 Task: Sort the recently solved tickets in your group, group by Brand in ascending order.
Action: Mouse moved to (1, 211)
Screenshot: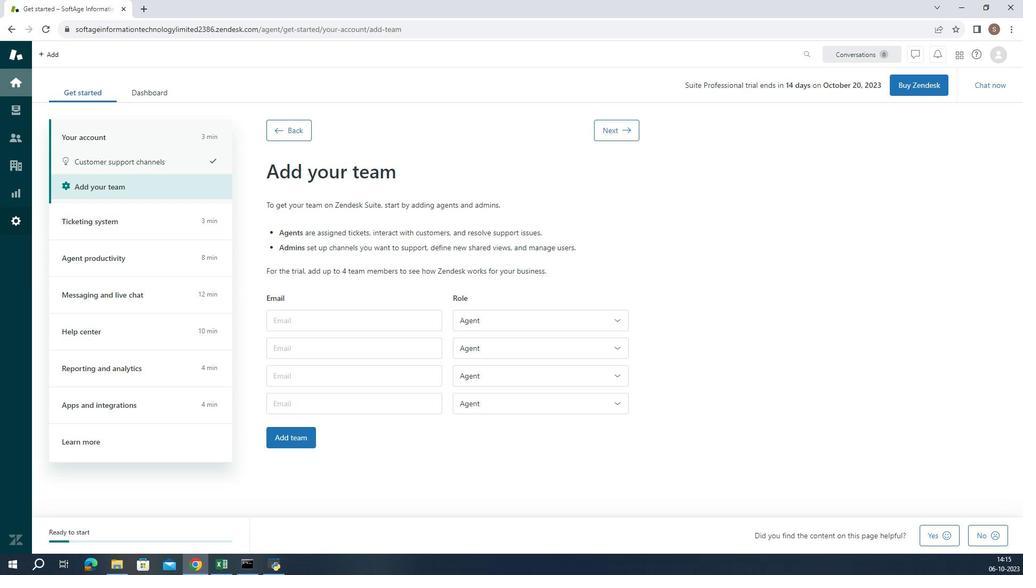 
Action: Mouse pressed left at (1, 211)
Screenshot: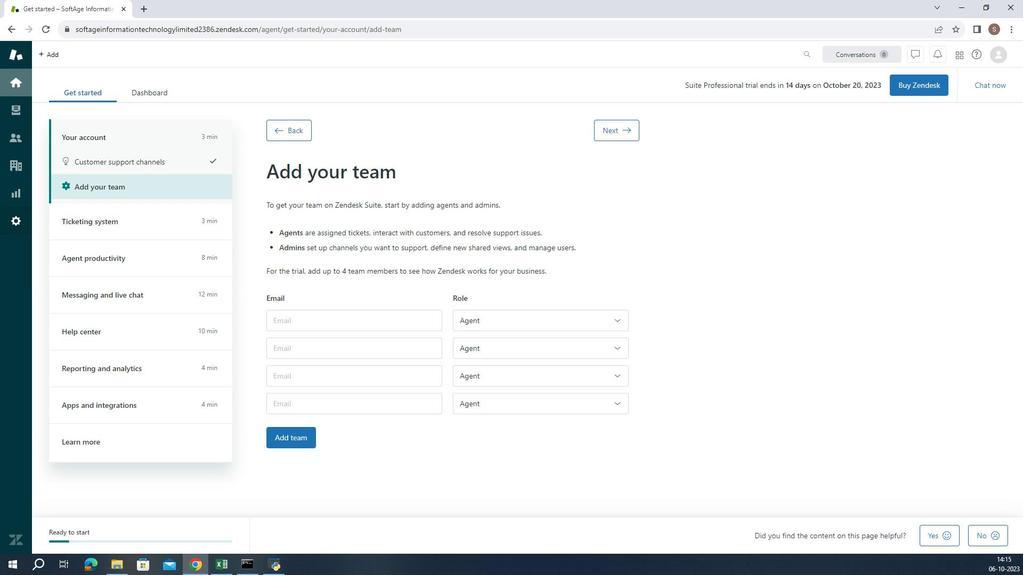 
Action: Mouse moved to (373, 504)
Screenshot: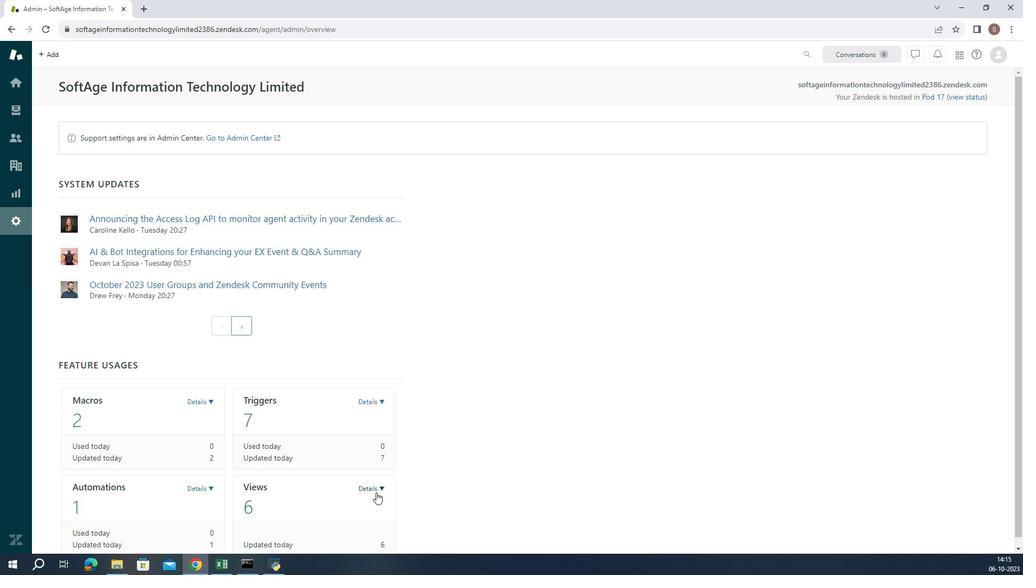 
Action: Mouse pressed left at (373, 504)
Screenshot: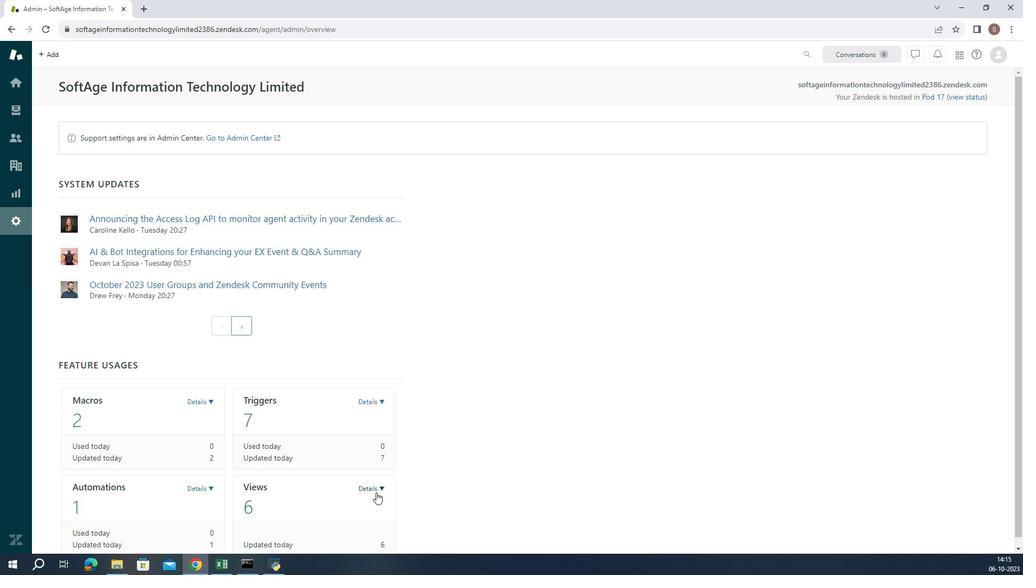 
Action: Mouse moved to (362, 537)
Screenshot: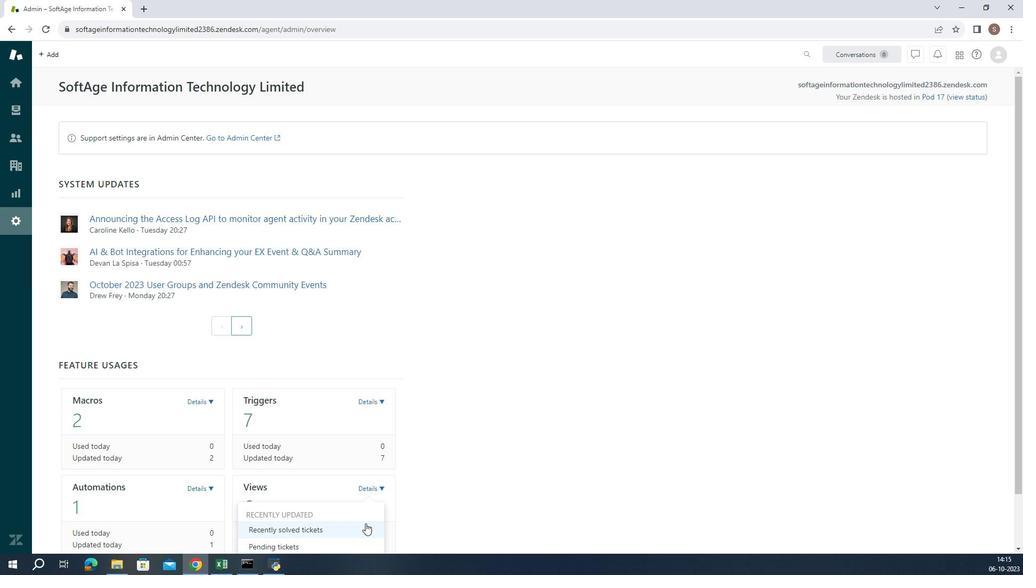 
Action: Mouse pressed left at (362, 537)
Screenshot: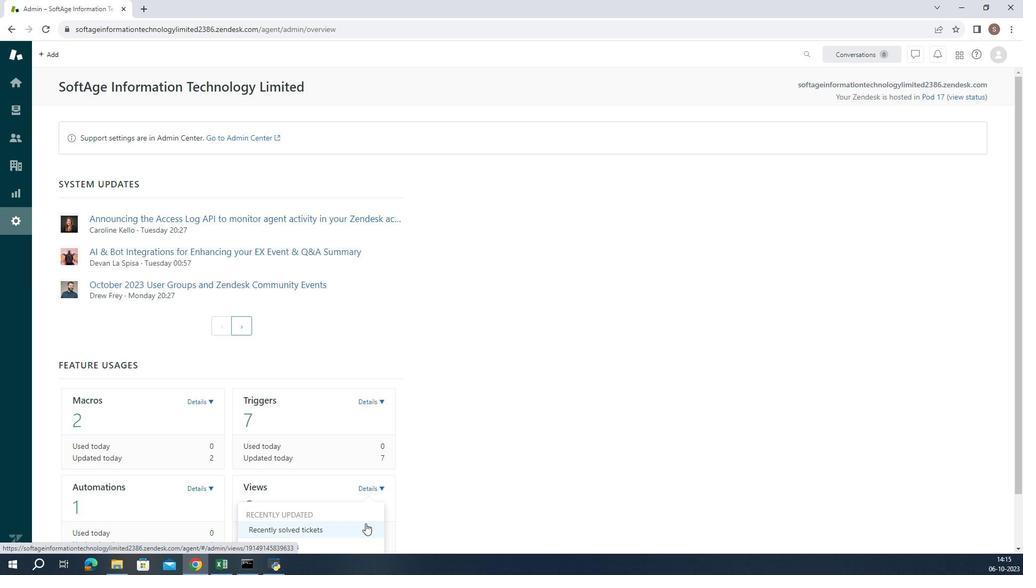 
Action: Mouse moved to (229, 368)
Screenshot: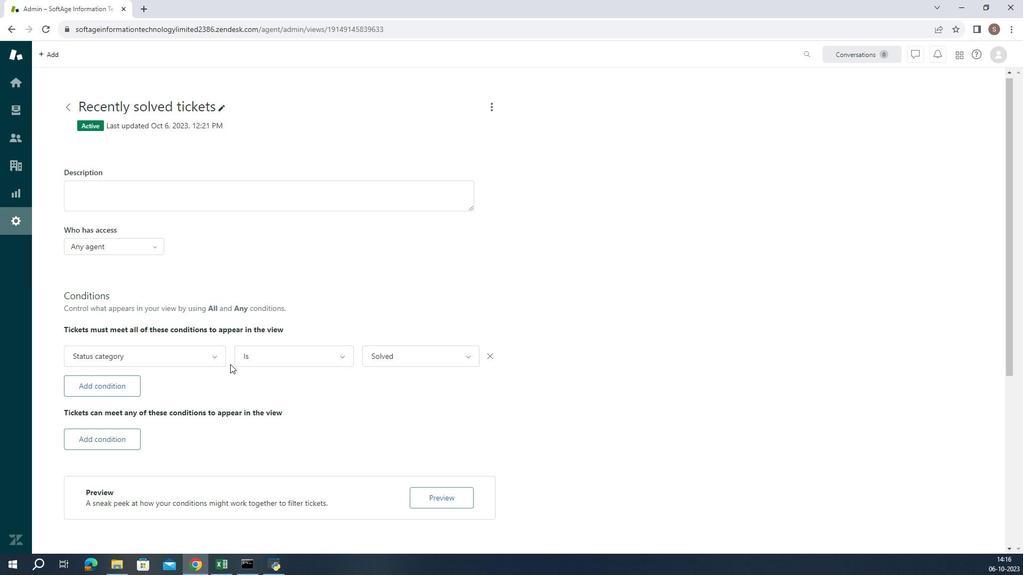 
Action: Mouse scrolled (229, 367) with delta (0, 0)
Screenshot: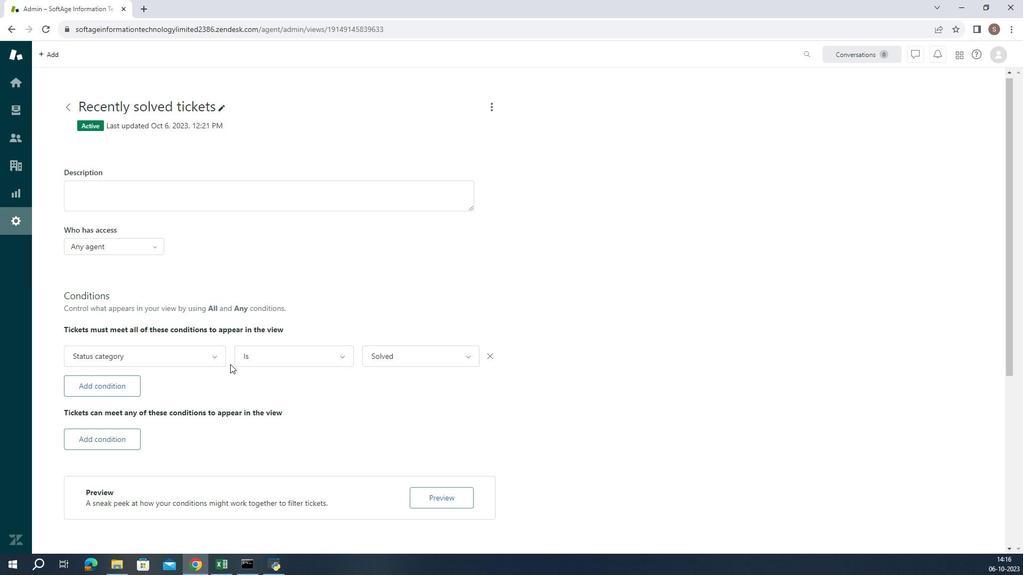 
Action: Mouse scrolled (229, 367) with delta (0, 0)
Screenshot: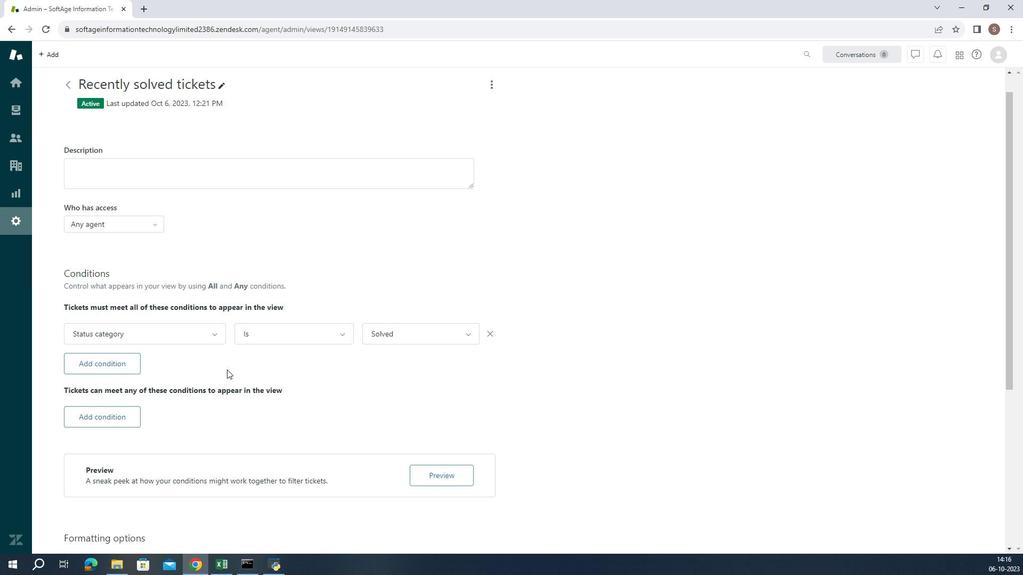 
Action: Mouse scrolled (229, 367) with delta (0, 0)
Screenshot: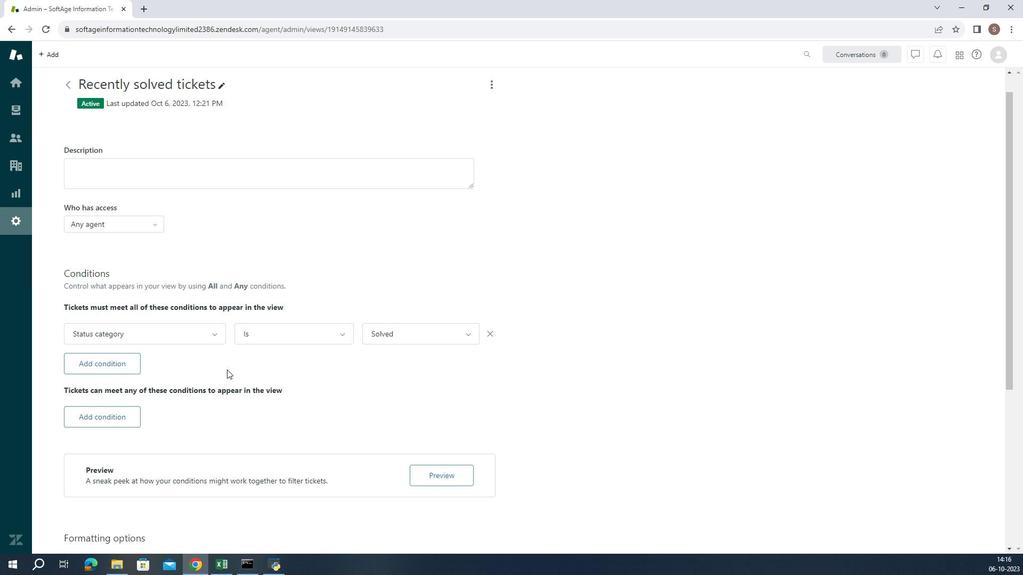 
Action: Mouse moved to (225, 371)
Screenshot: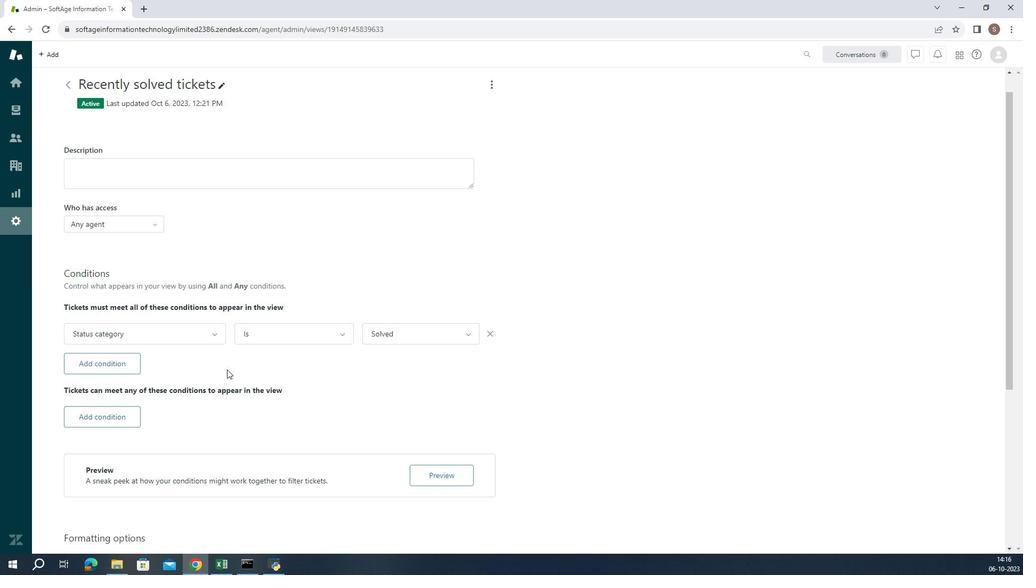 
Action: Mouse scrolled (225, 370) with delta (0, 0)
Screenshot: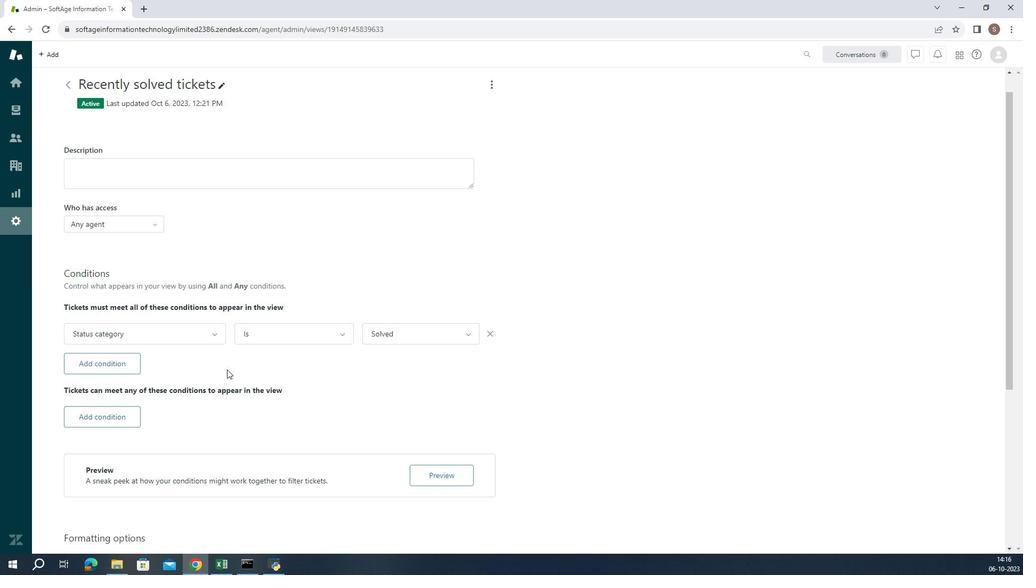 
Action: Mouse moved to (125, 514)
Screenshot: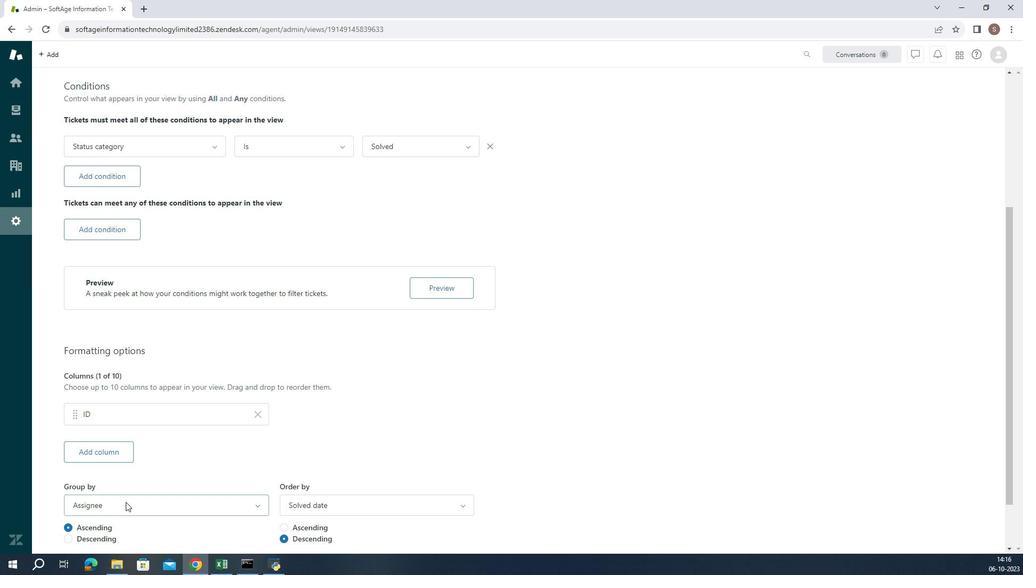 
Action: Mouse pressed left at (125, 514)
Screenshot: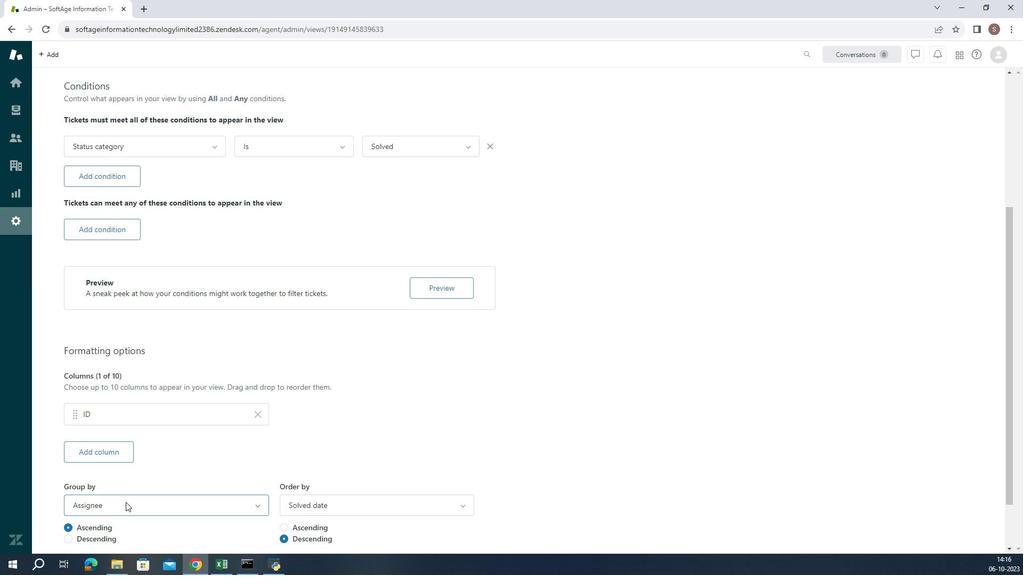 
Action: Mouse moved to (132, 464)
Screenshot: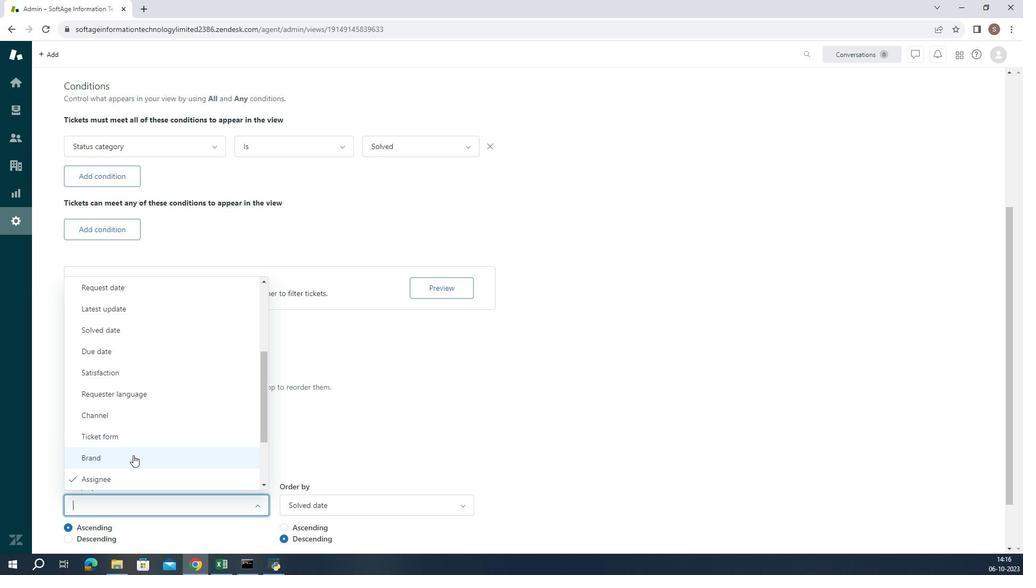 
Action: Mouse pressed left at (132, 464)
Screenshot: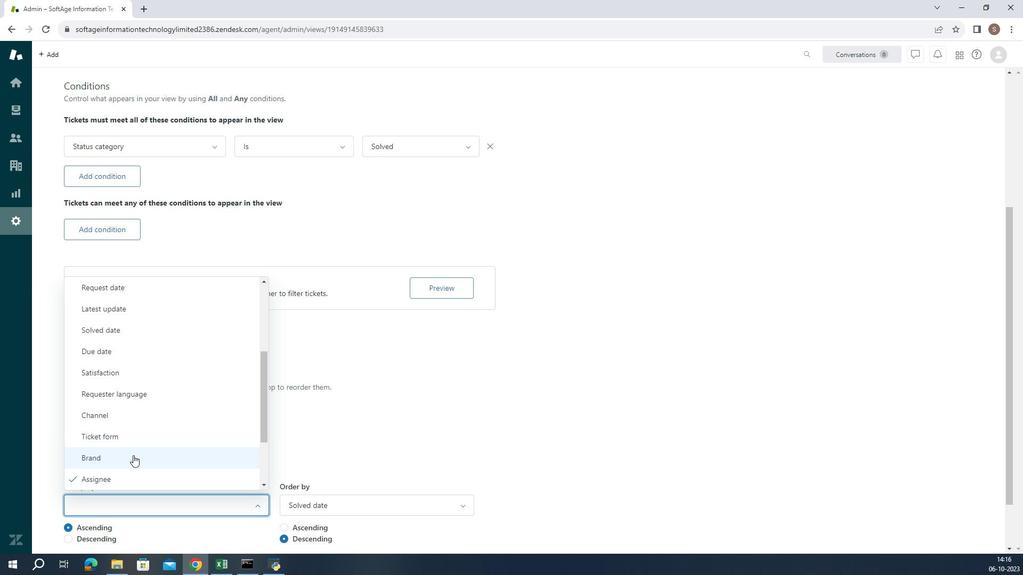 
Action: Mouse moved to (171, 471)
Screenshot: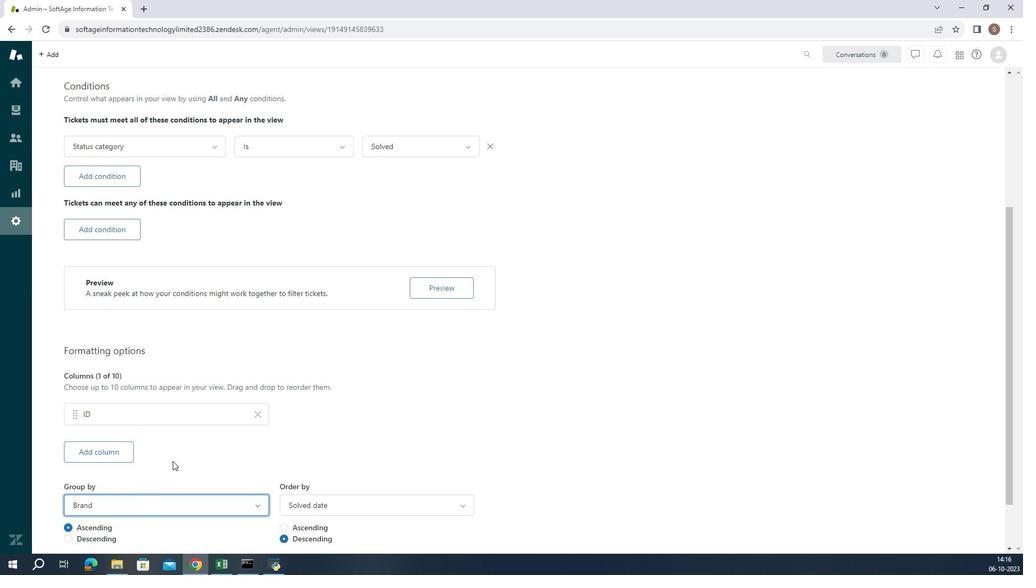 
Action: Mouse scrolled (171, 470) with delta (0, 0)
Screenshot: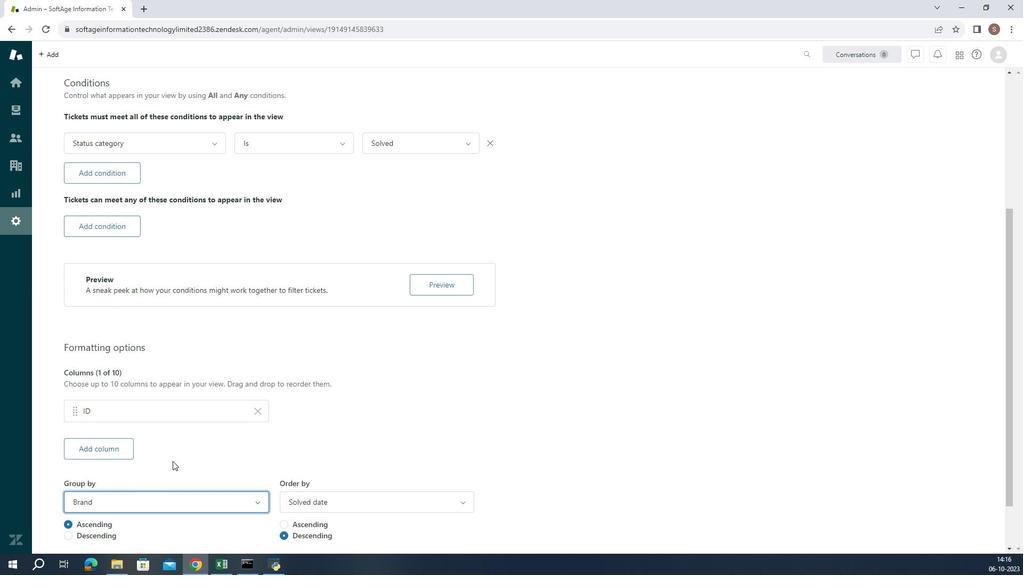 
Action: Mouse moved to (98, 486)
Screenshot: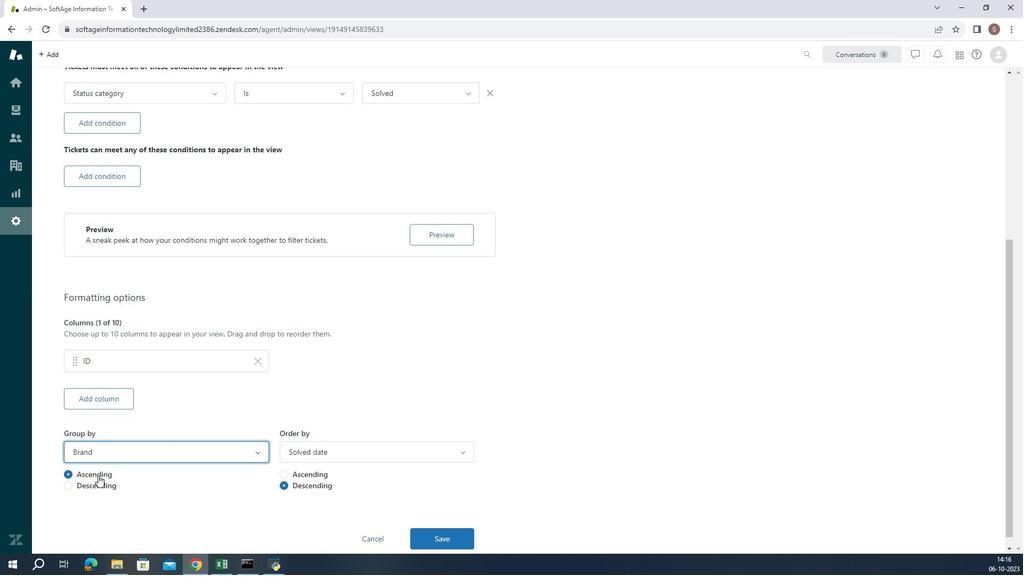 
Action: Mouse pressed left at (98, 486)
Screenshot: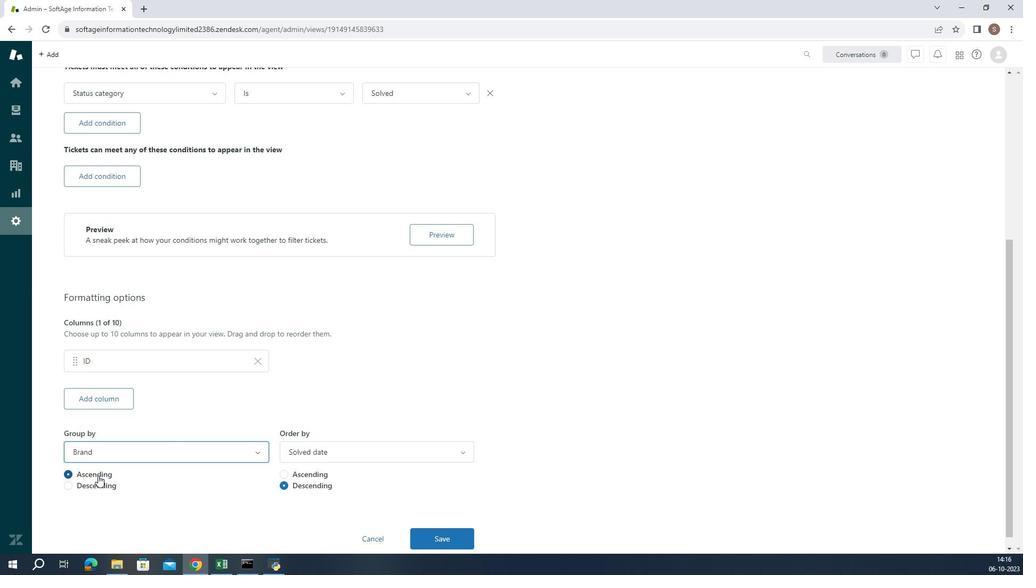 
Action: Mouse moved to (172, 486)
Screenshot: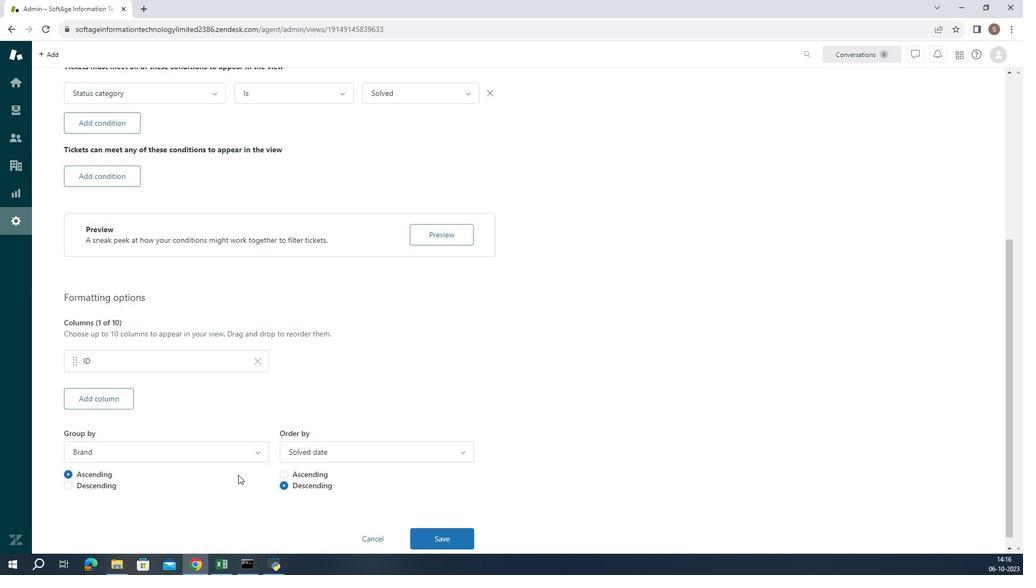 
